 Task: Move the task Integrate website with a new social media analytics platform to the section Done in the project ArmorTech and filter the tasks in the project by Due next week
Action: Mouse moved to (423, 244)
Screenshot: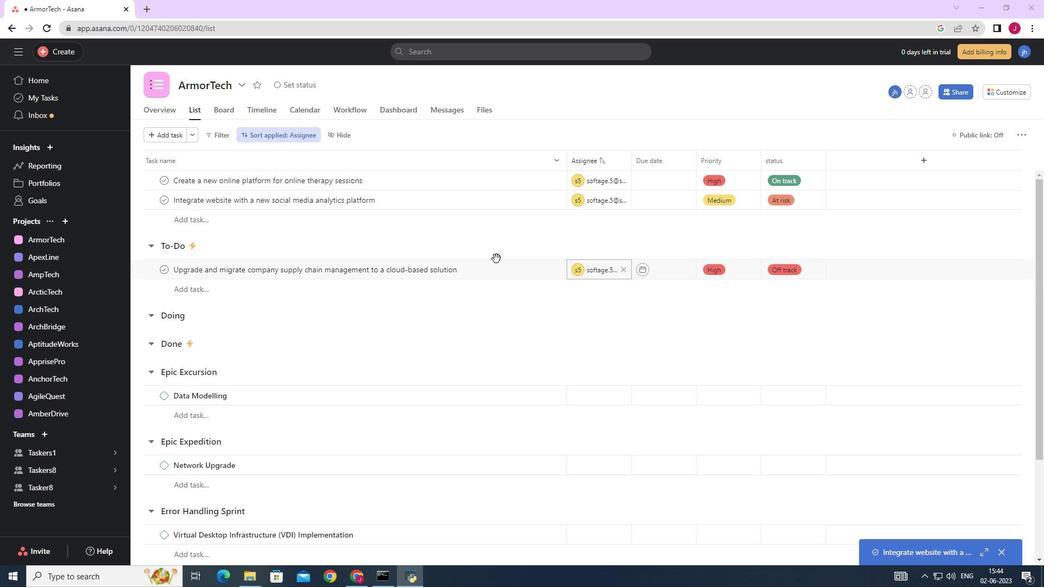 
Action: Mouse scrolled (423, 244) with delta (0, 0)
Screenshot: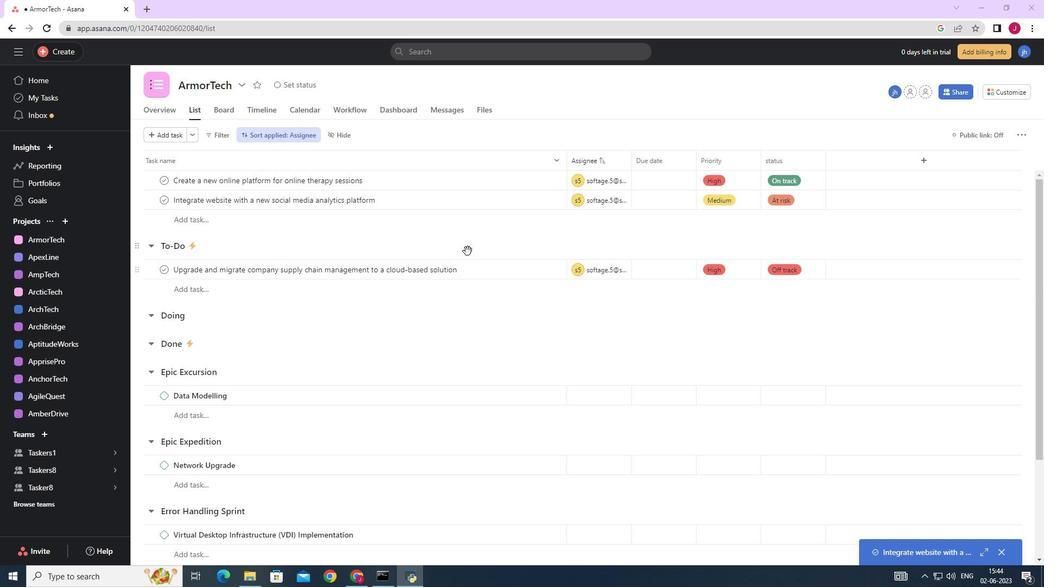 
Action: Mouse moved to (418, 243)
Screenshot: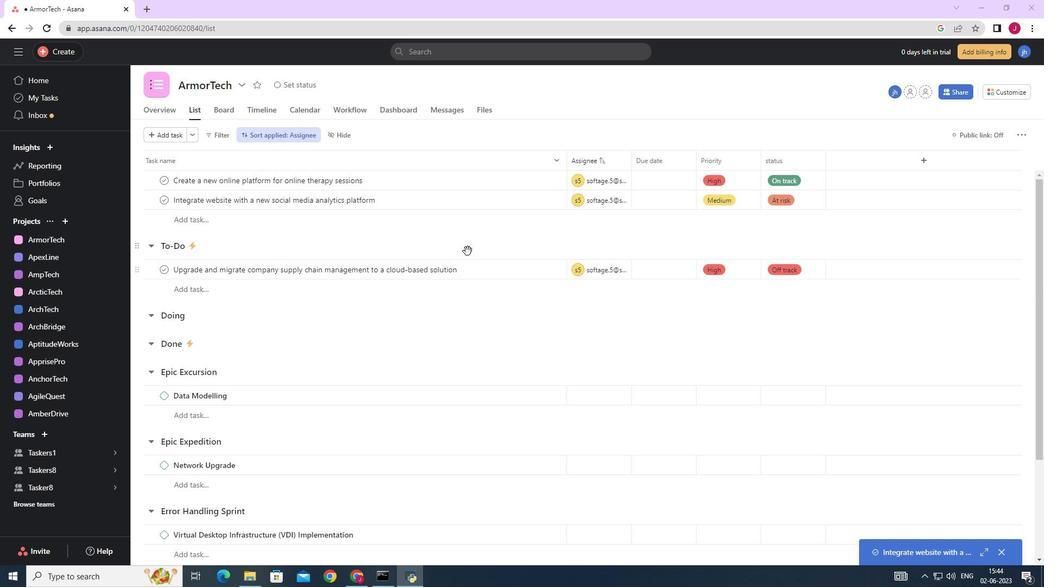 
Action: Mouse scrolled (418, 243) with delta (0, 0)
Screenshot: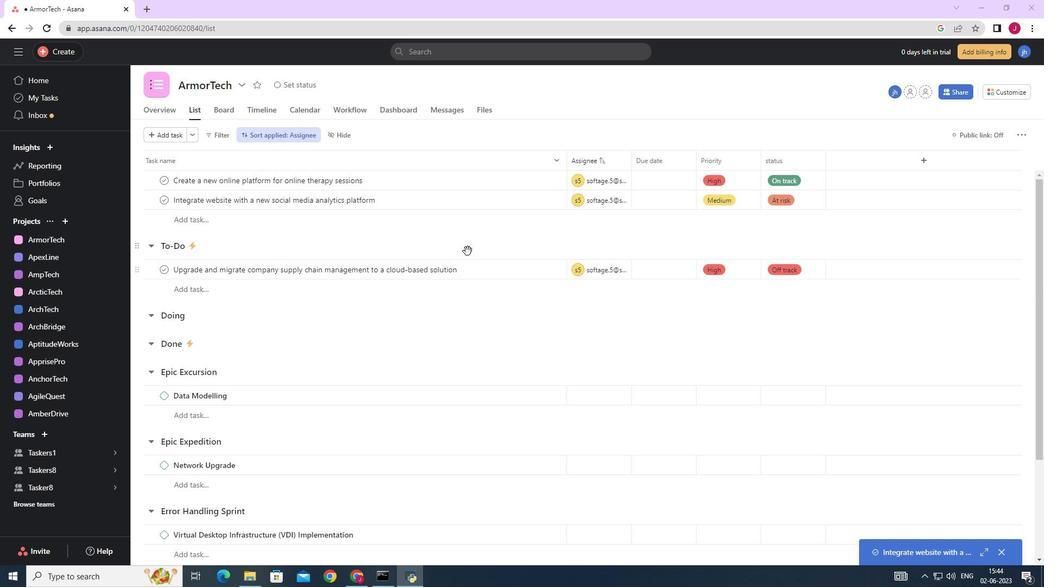 
Action: Mouse moved to (415, 242)
Screenshot: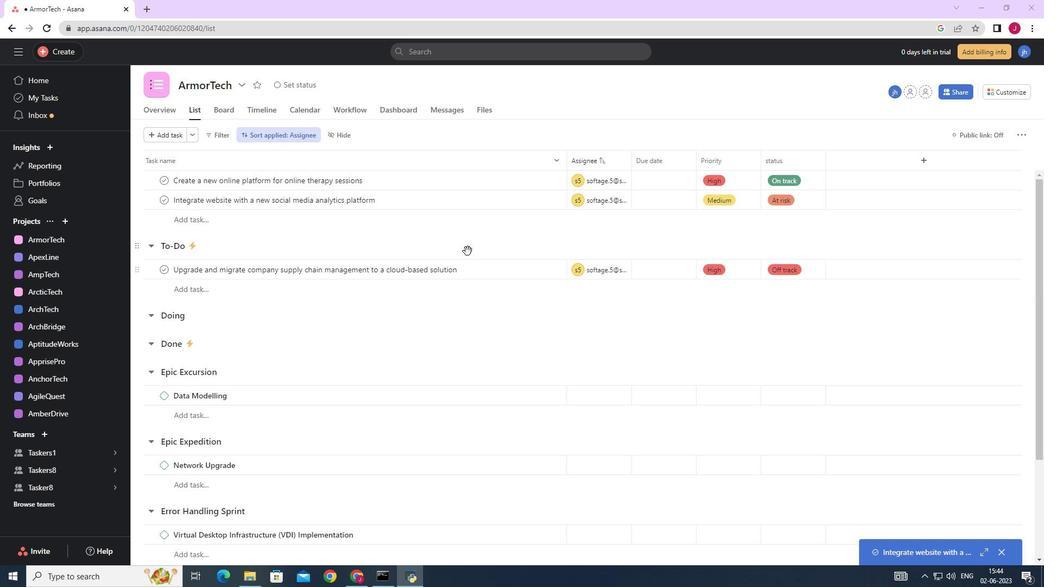 
Action: Mouse scrolled (415, 242) with delta (0, 0)
Screenshot: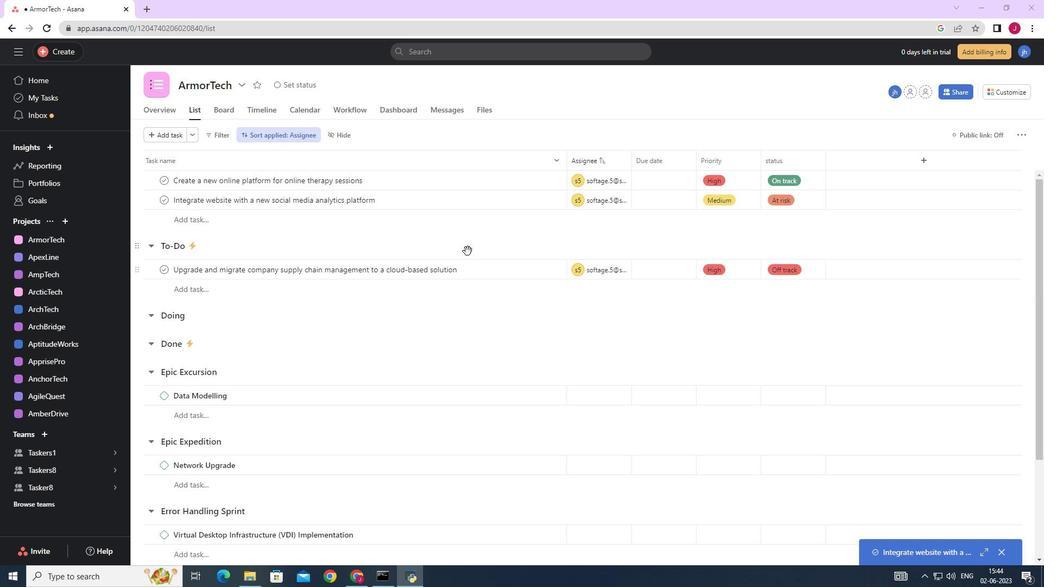 
Action: Mouse moved to (539, 199)
Screenshot: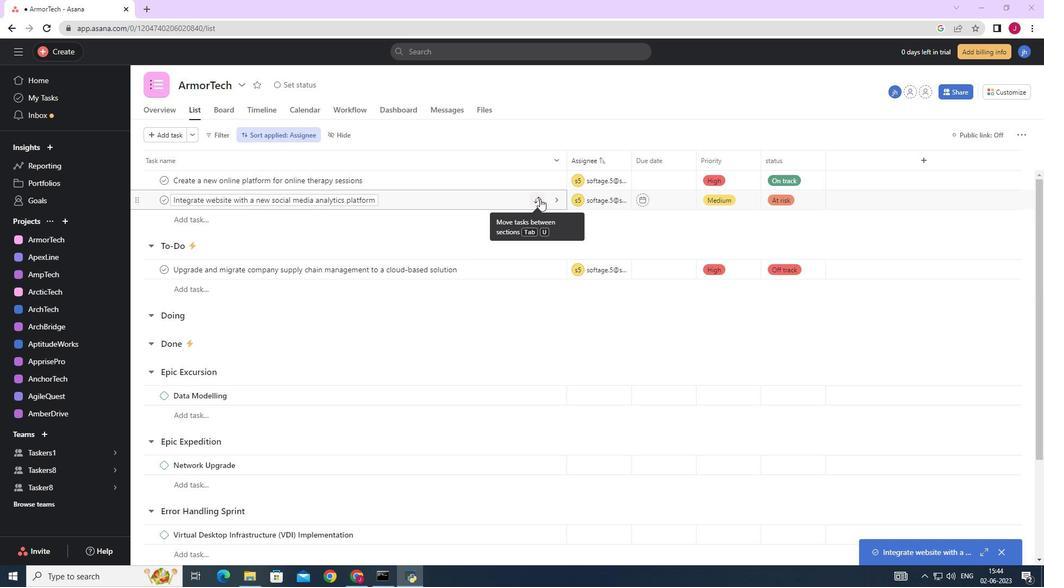 
Action: Mouse pressed left at (539, 199)
Screenshot: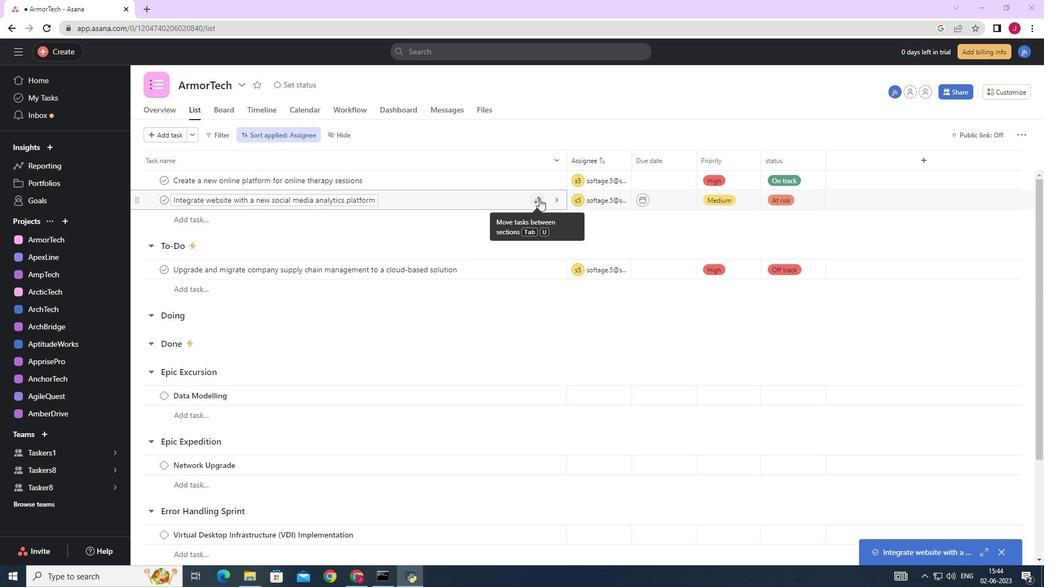 
Action: Mouse moved to (478, 299)
Screenshot: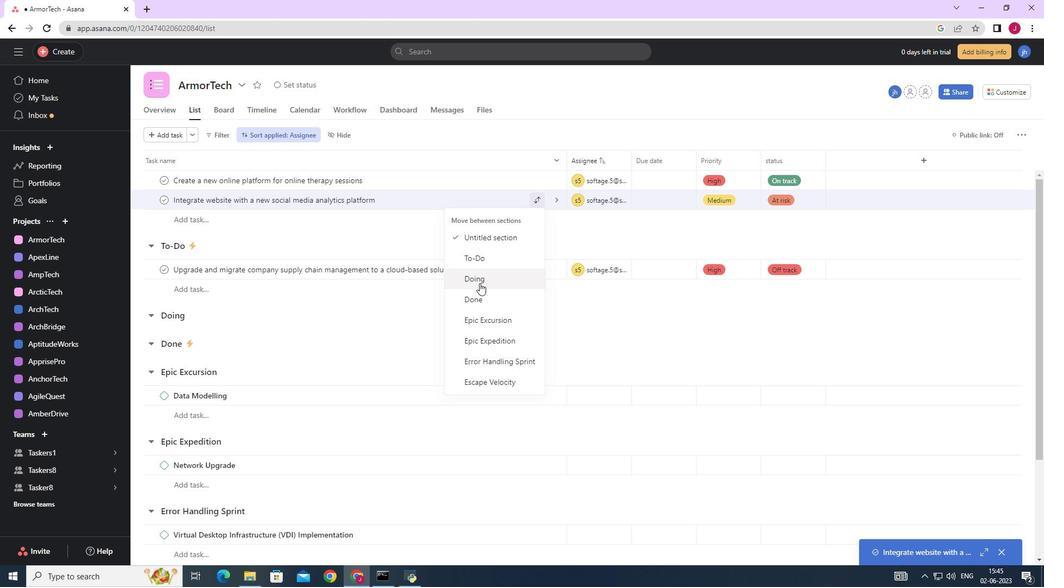 
Action: Mouse pressed left at (478, 299)
Screenshot: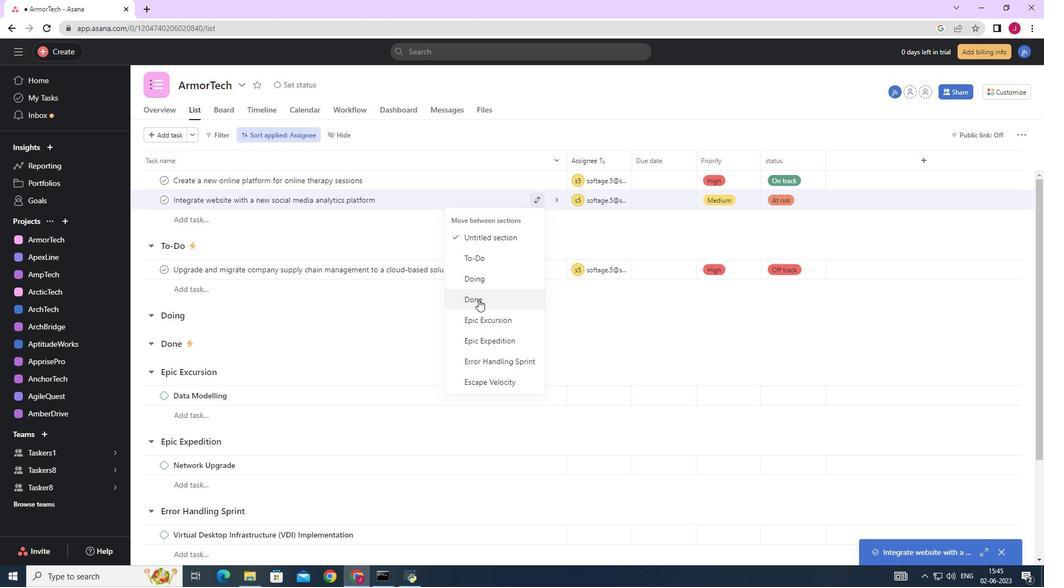 
Action: Mouse moved to (226, 136)
Screenshot: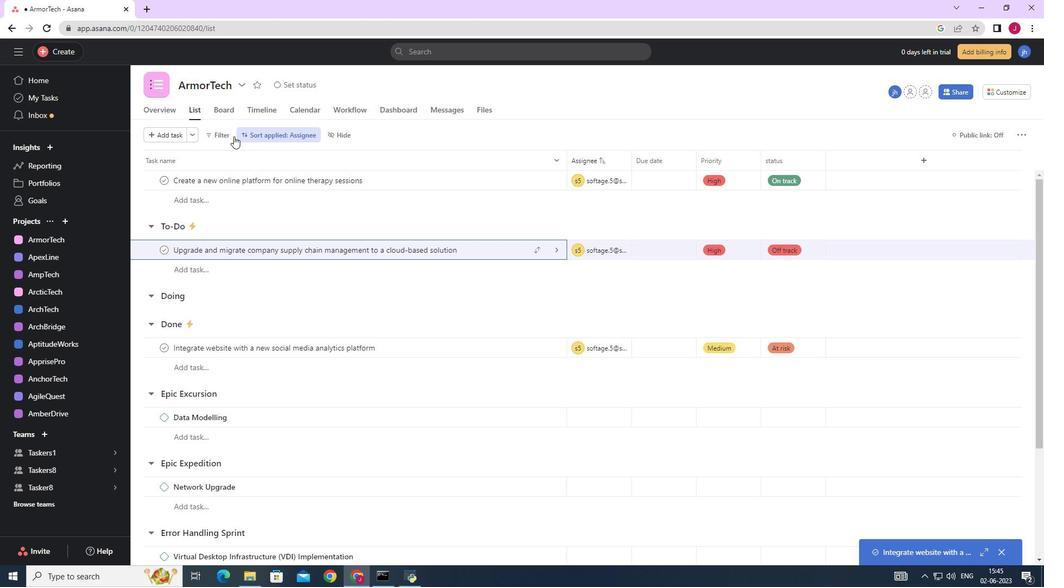 
Action: Mouse pressed left at (226, 136)
Screenshot: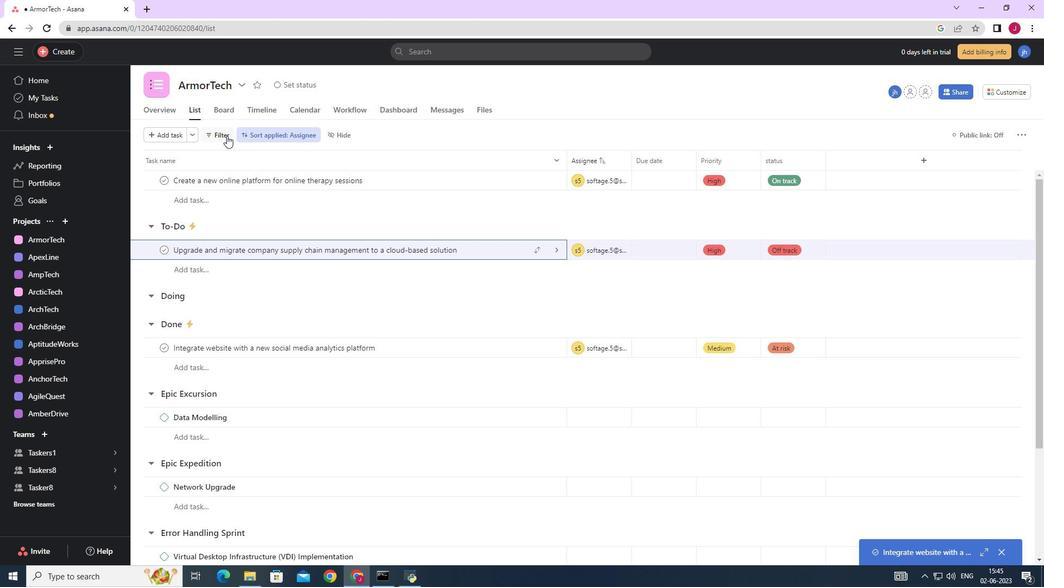 
Action: Mouse moved to (248, 194)
Screenshot: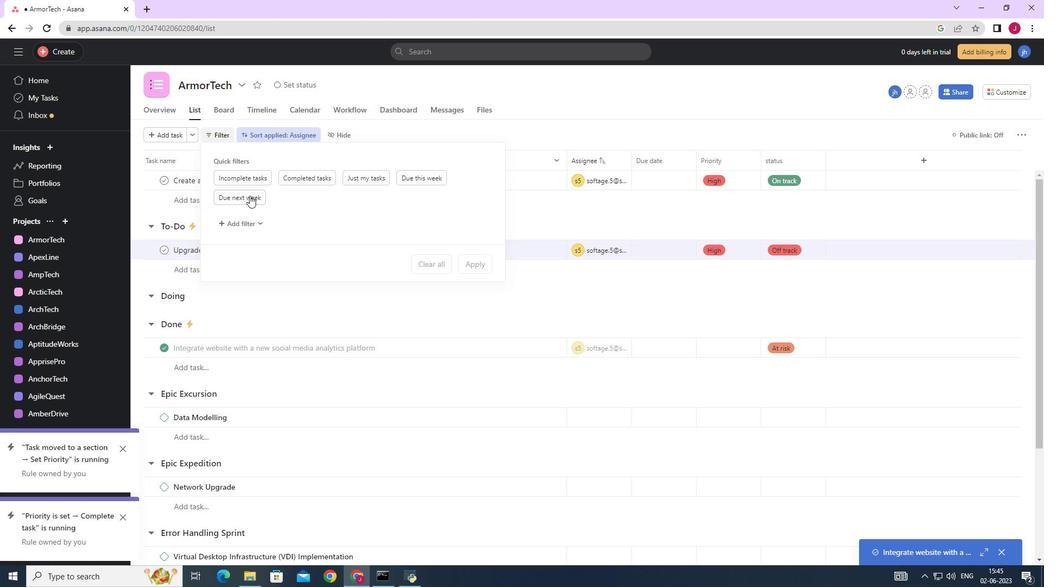 
Action: Mouse pressed left at (248, 194)
Screenshot: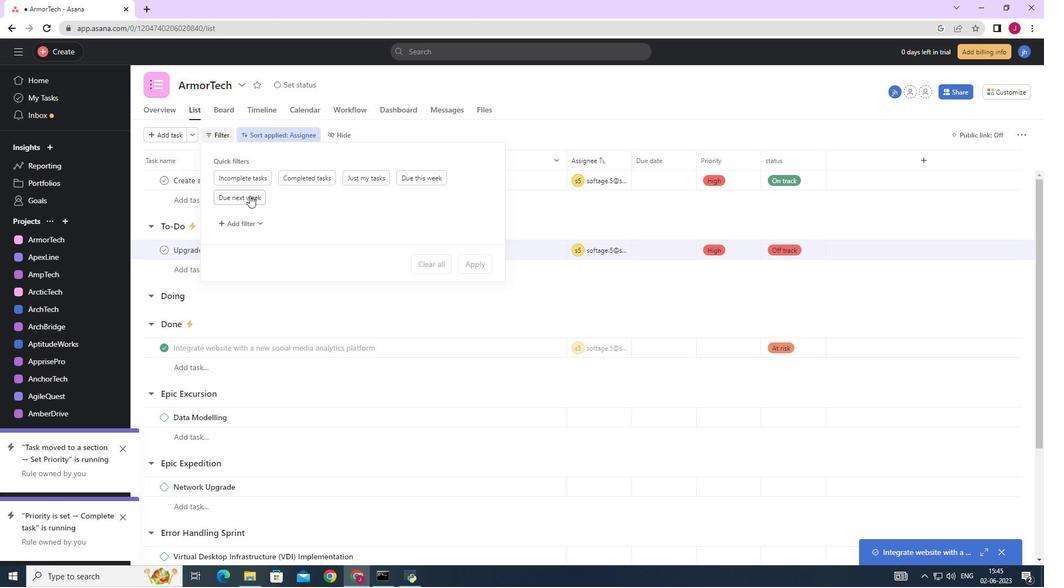 
Action: Mouse moved to (377, 247)
Screenshot: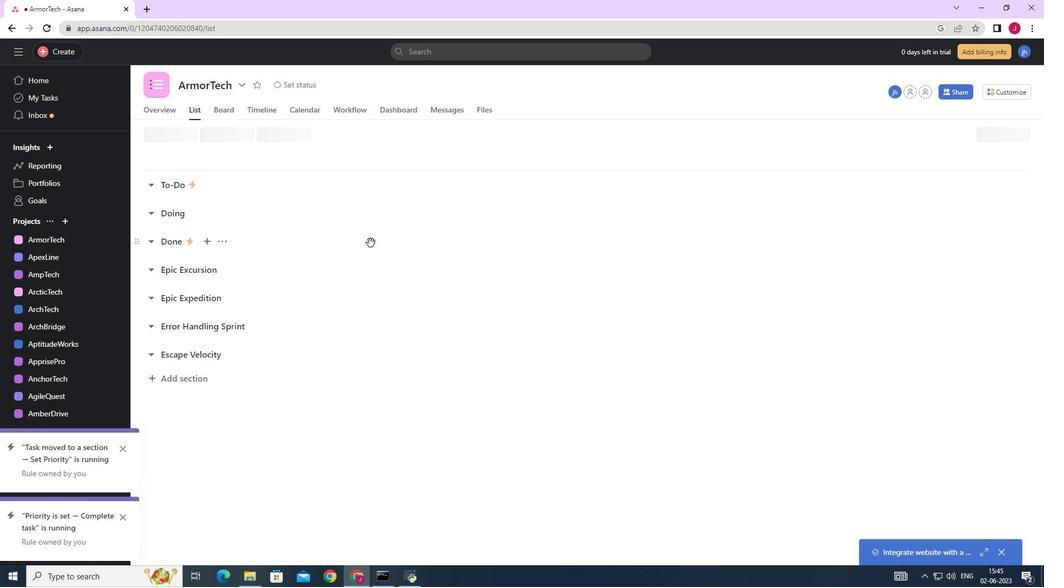
